 Task: Add the task  Create a feature for users to save content for later viewing to the section Dash & Dine in the project VantageTech and add a Due Date to the respective task as 2023/10/16.
Action: Mouse moved to (49, 276)
Screenshot: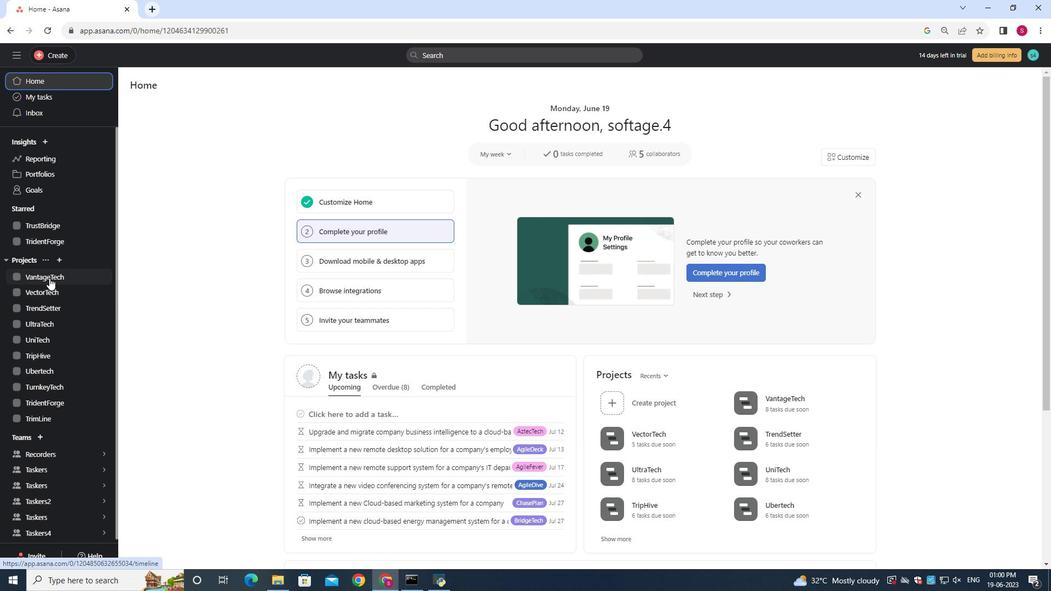 
Action: Mouse pressed left at (49, 276)
Screenshot: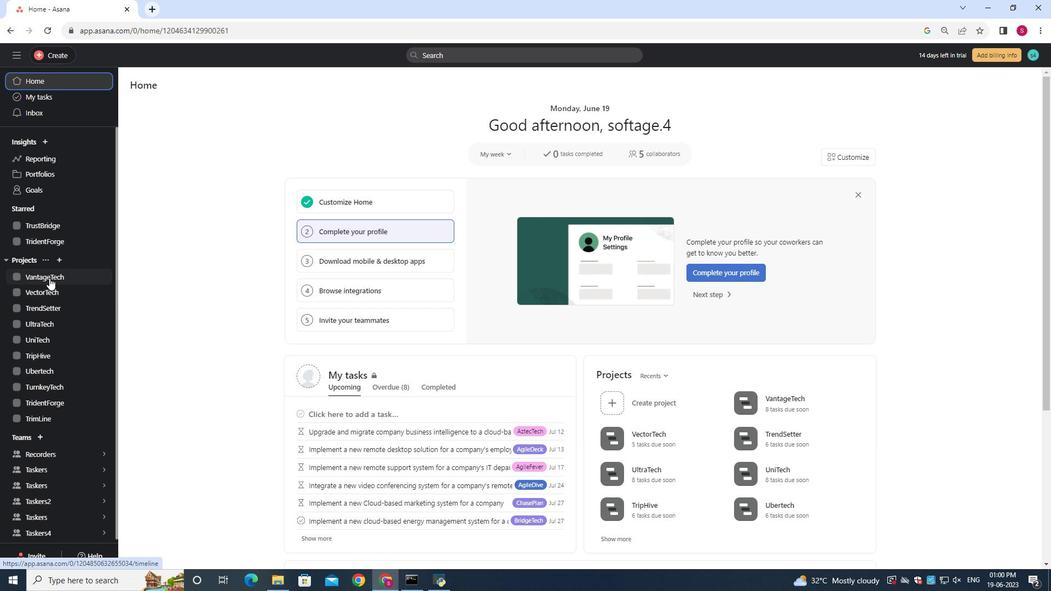 
Action: Mouse moved to (255, 456)
Screenshot: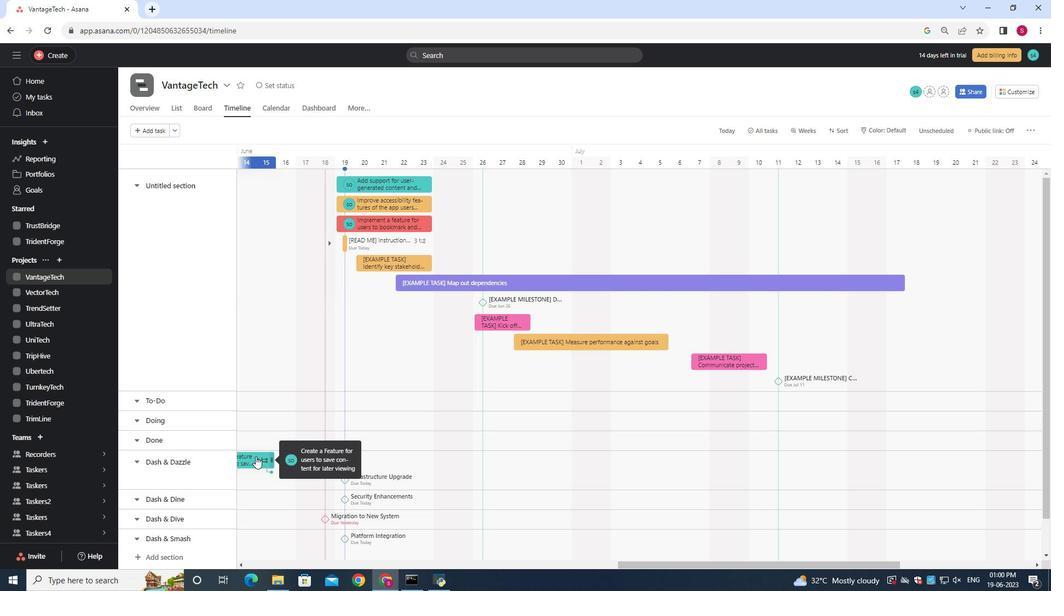 
Action: Mouse pressed left at (255, 456)
Screenshot: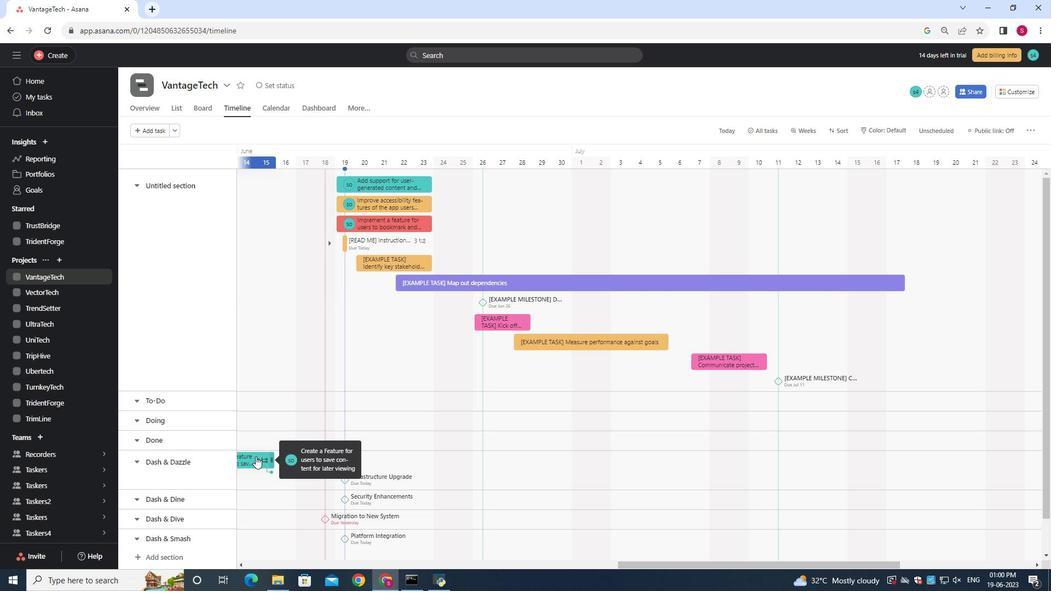 
Action: Mouse moved to (850, 239)
Screenshot: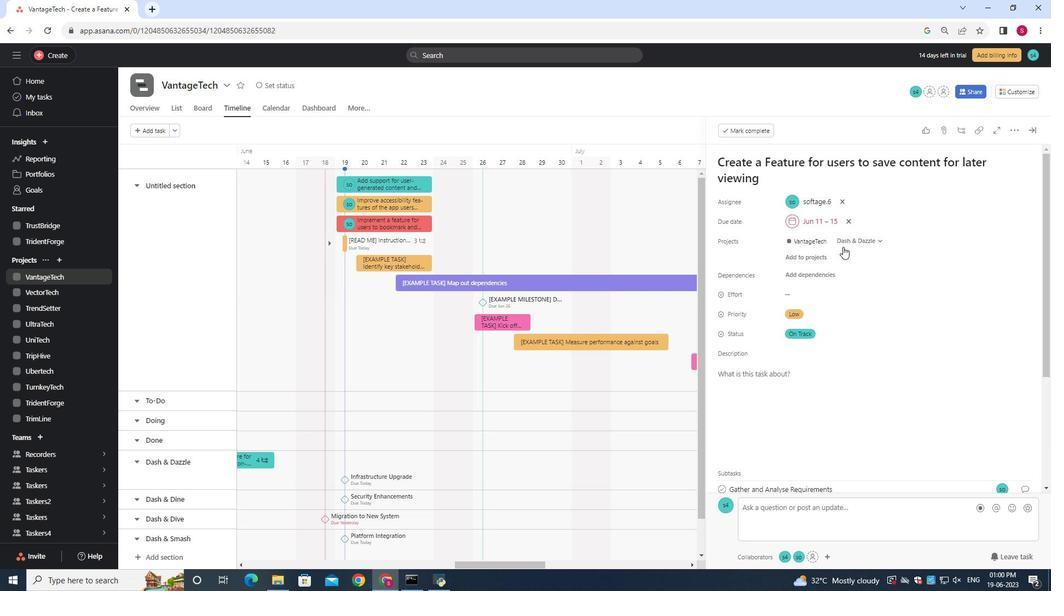 
Action: Mouse pressed left at (850, 239)
Screenshot: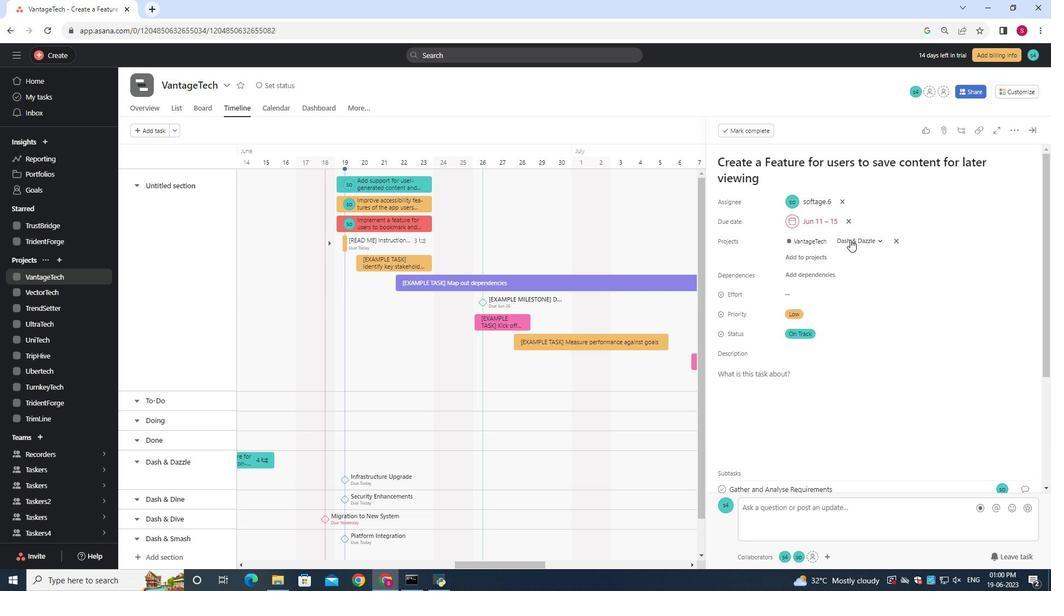 
Action: Mouse moved to (836, 348)
Screenshot: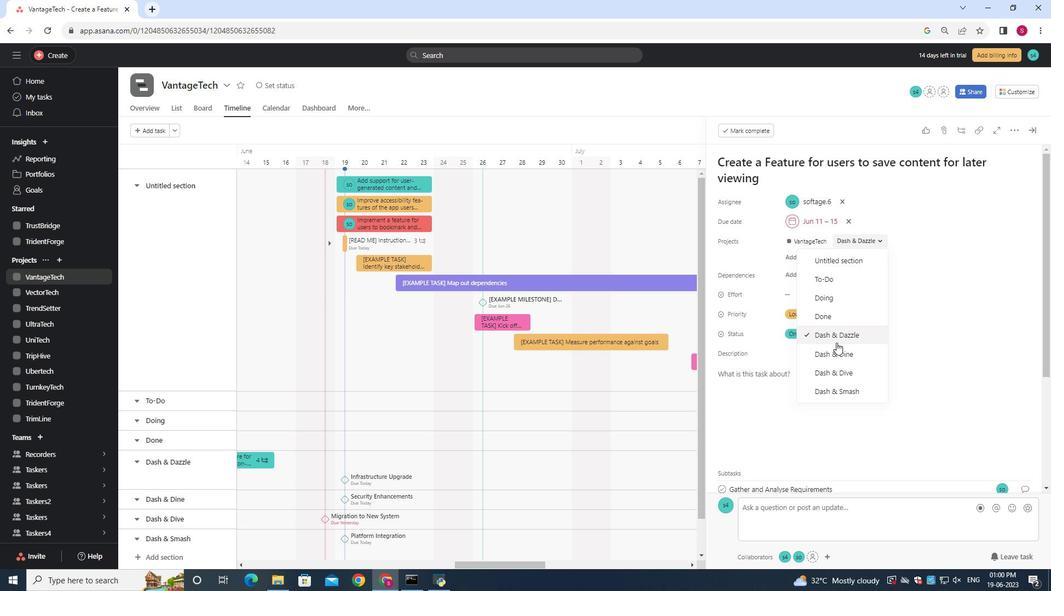 
Action: Mouse pressed left at (836, 348)
Screenshot: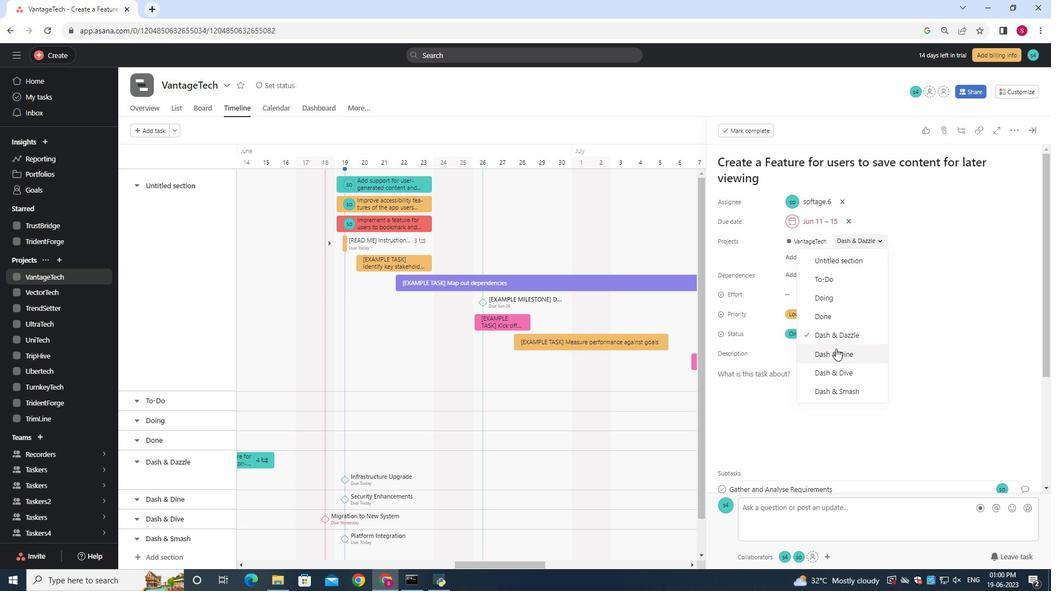 
Action: Mouse moved to (845, 219)
Screenshot: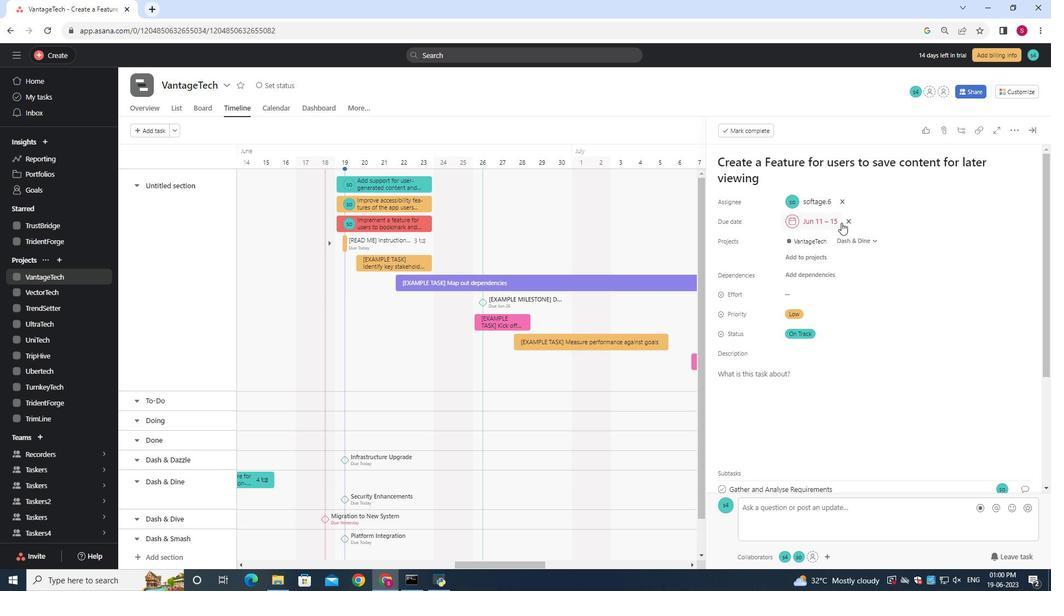 
Action: Mouse pressed left at (845, 219)
Screenshot: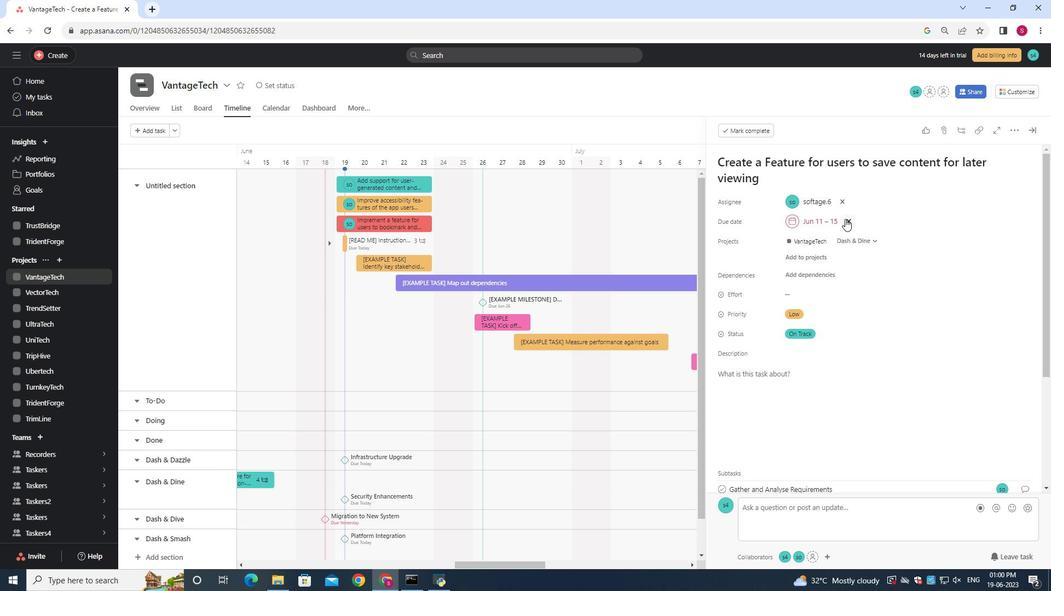 
Action: Mouse moved to (815, 217)
Screenshot: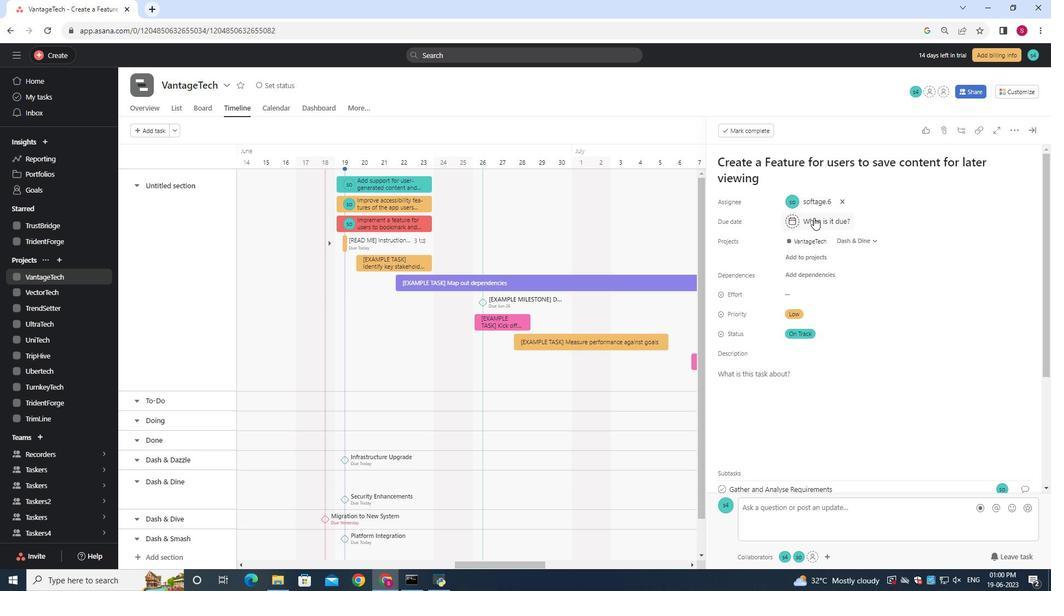 
Action: Mouse pressed left at (814, 217)
Screenshot: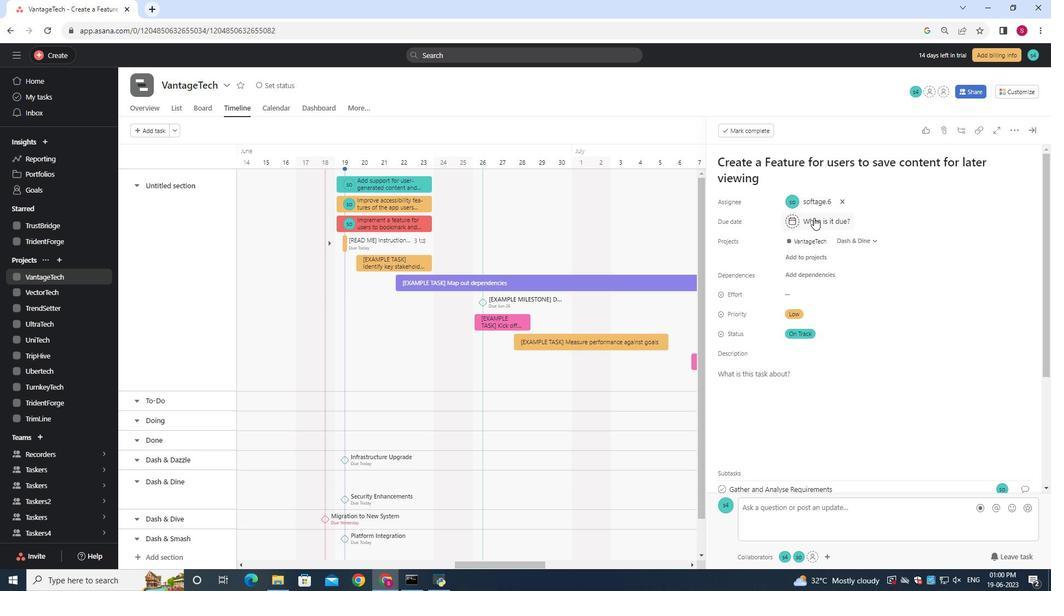 
Action: Mouse moved to (815, 218)
Screenshot: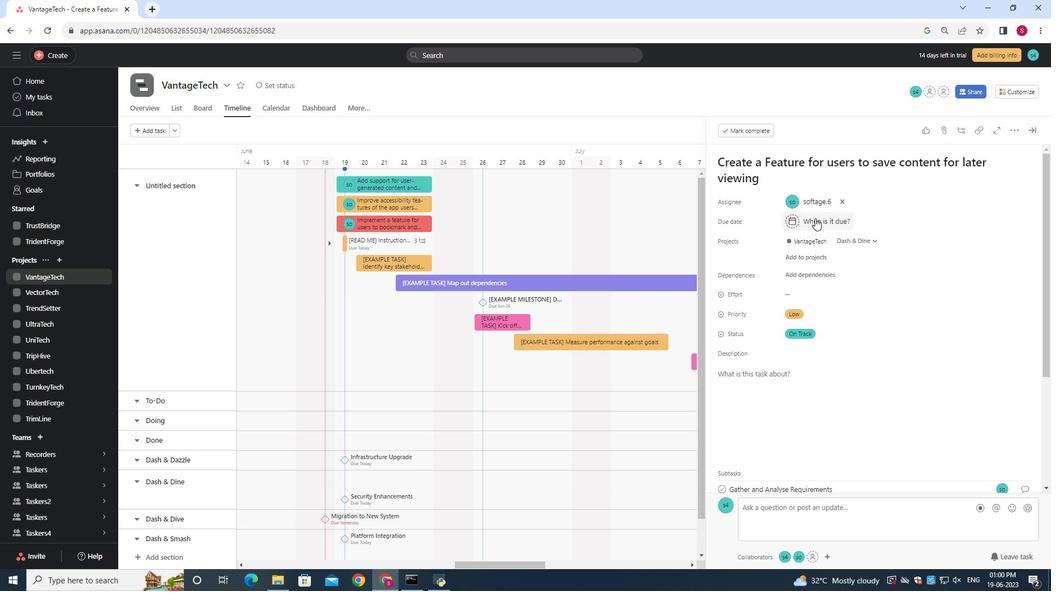 
Action: Key pressed <Key.down><Key.insert><Key.down><Key.page_down>/<Key.end><Key.insert>/<Key.backspace><Key.backspace><Key.backspace><Key.backspace><Key.backspace><Key.backspace><Key.down><Key.insert>
Screenshot: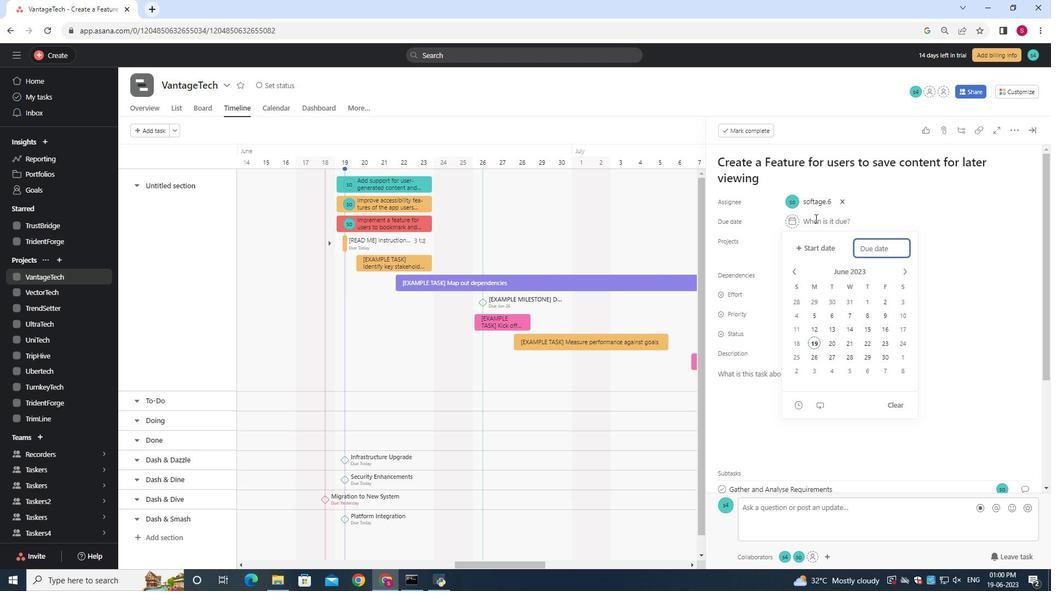 
Action: Mouse moved to (870, 251)
Screenshot: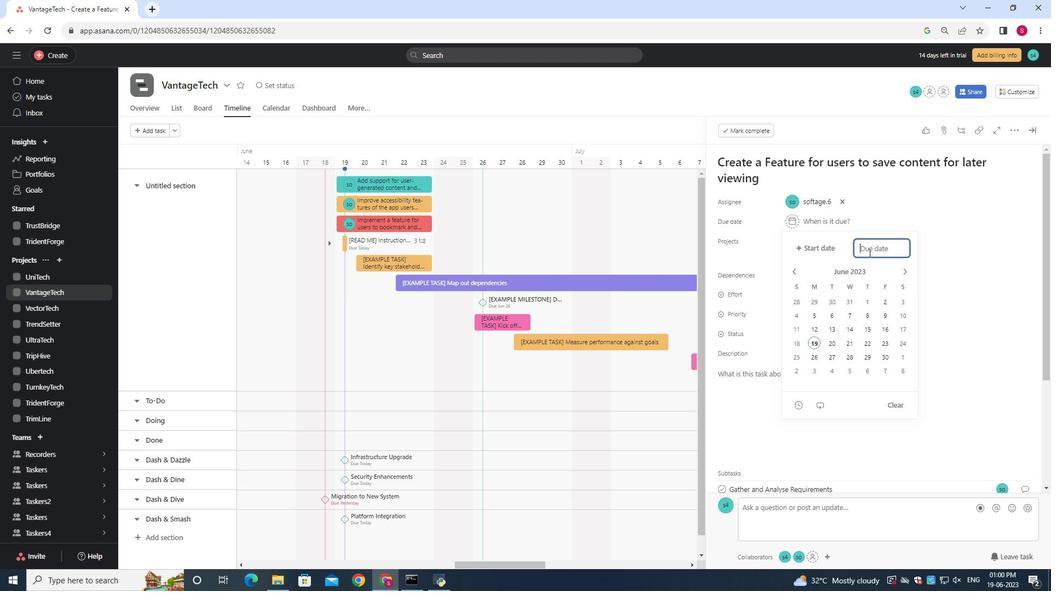 
Action: Key pressed <Key.down><Key.insert>20<Key.down><Key.page_down>20<Key.backspace>3
Screenshot: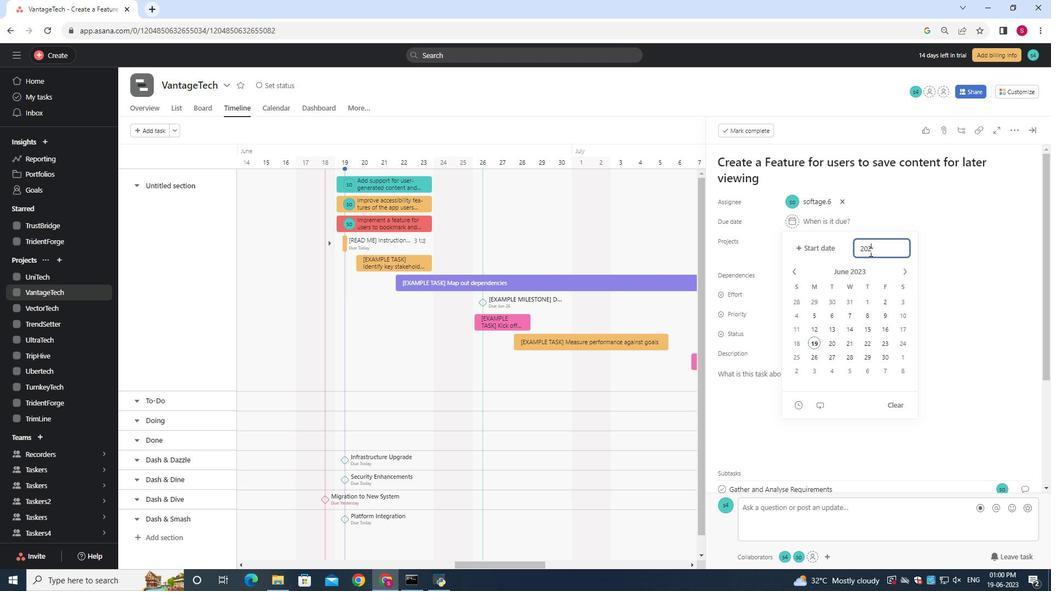 
Action: Mouse moved to (904, 269)
Screenshot: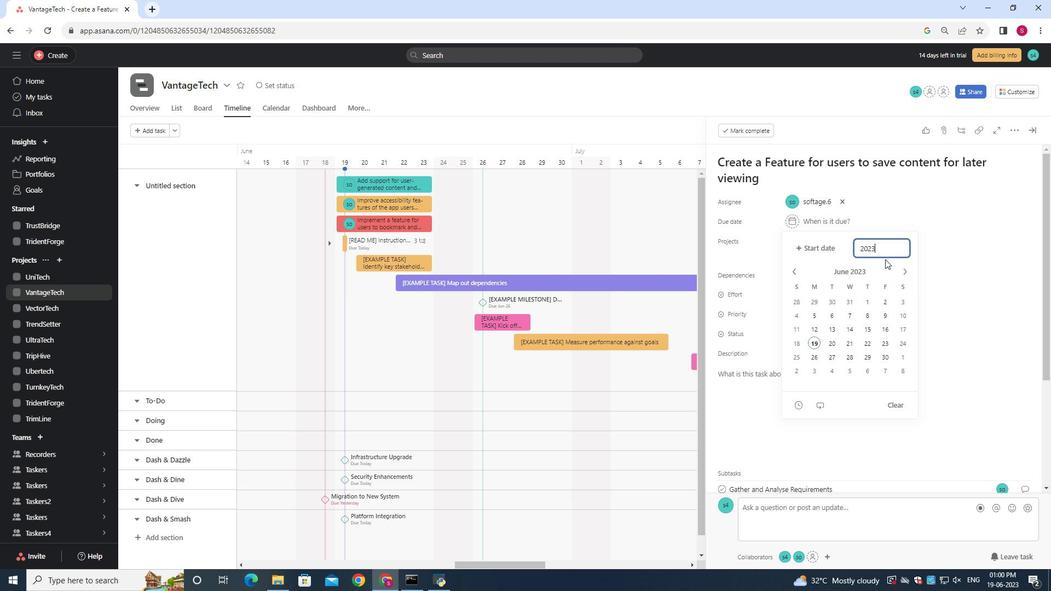 
Action: Key pressed /10/16
Screenshot: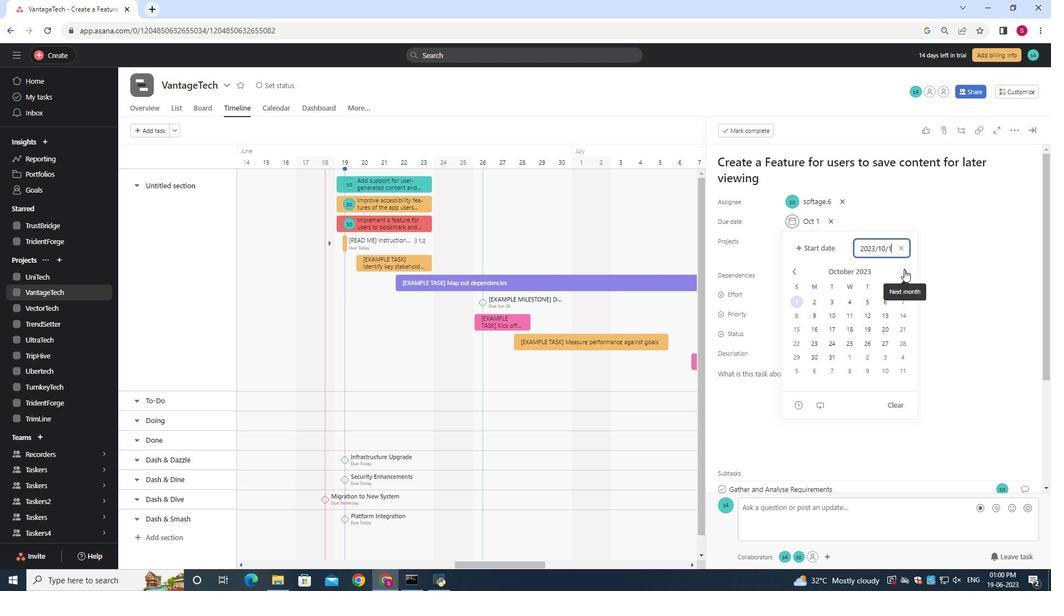 
Action: Mouse moved to (905, 269)
Screenshot: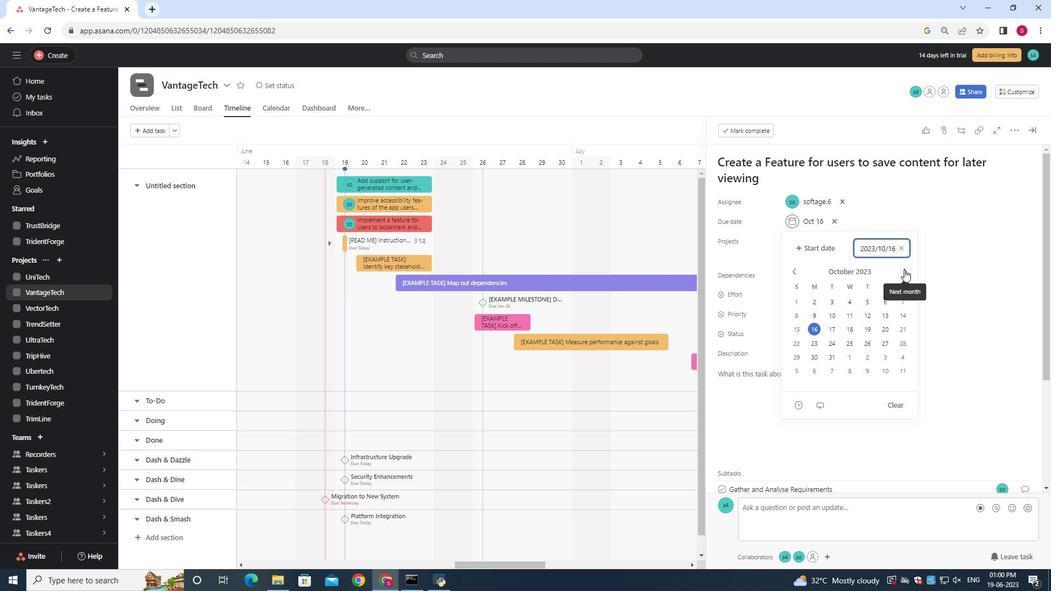 
Action: Key pressed <Key.enter>
Screenshot: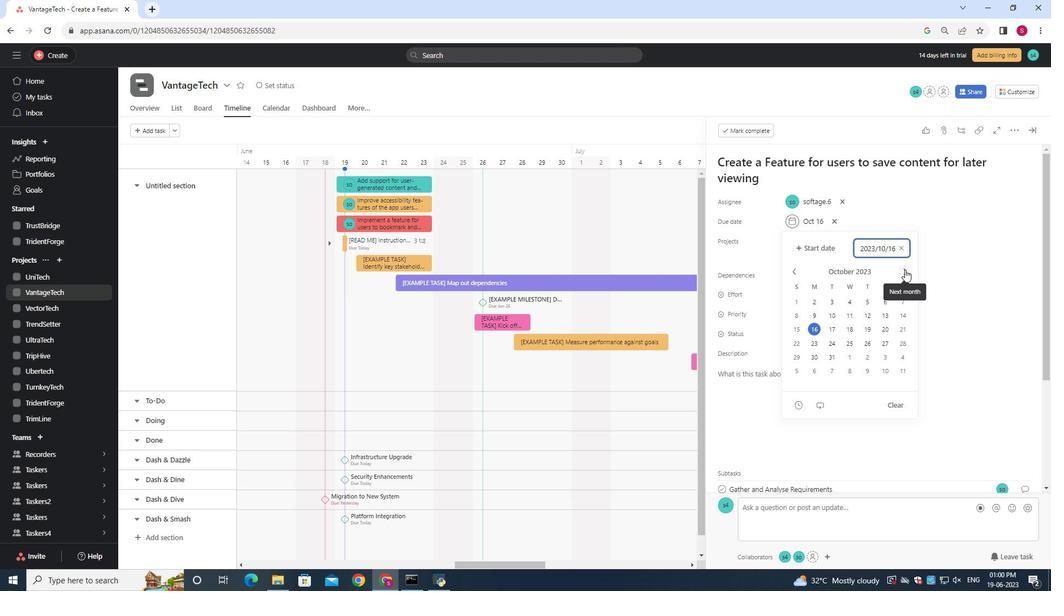 
Action: Mouse moved to (876, 304)
Screenshot: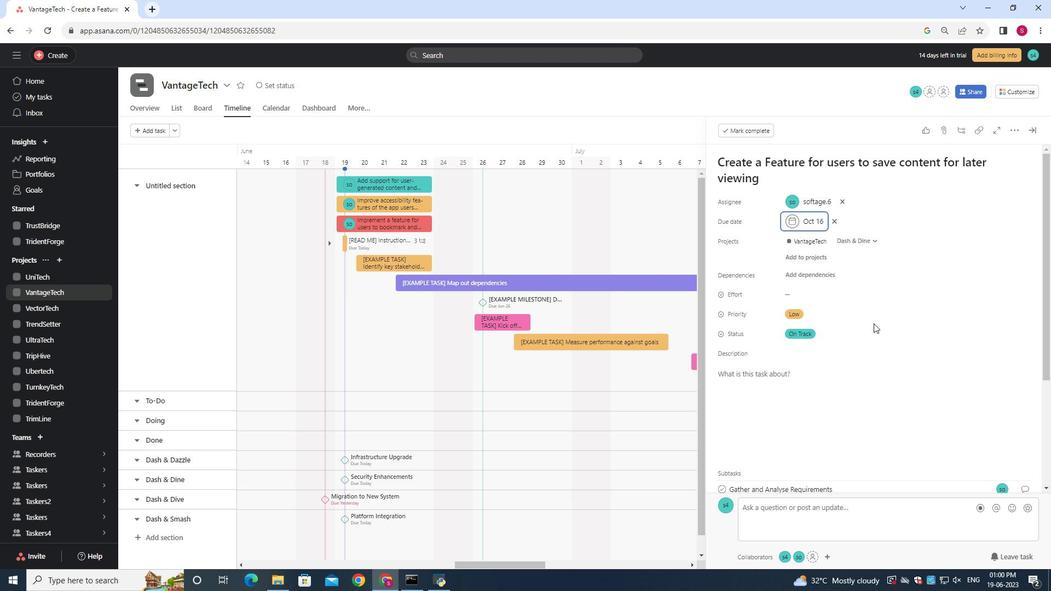 
